 Task: Toggle block comment in text.
Action: Mouse moved to (70, 57)
Screenshot: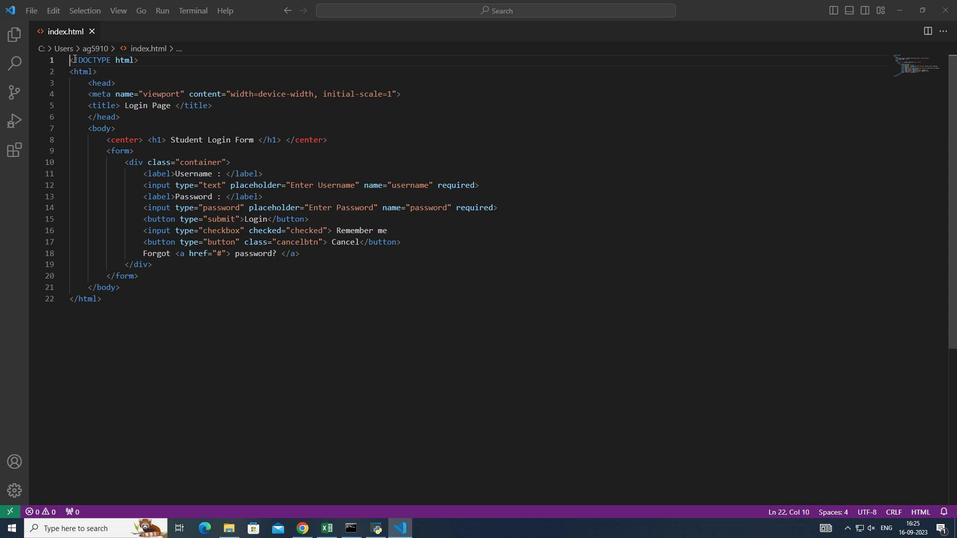 
Action: Mouse pressed left at (70, 57)
Screenshot: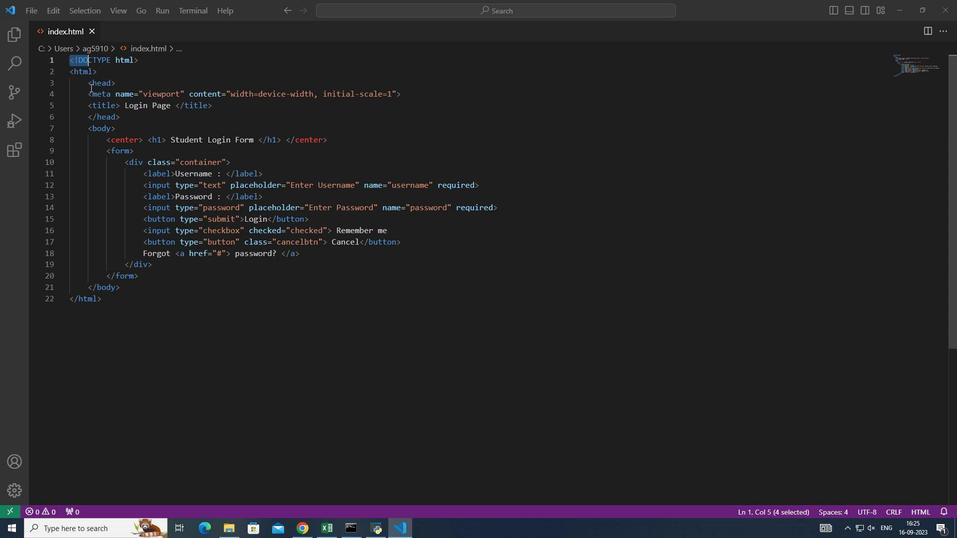 
Action: Mouse moved to (52, 10)
Screenshot: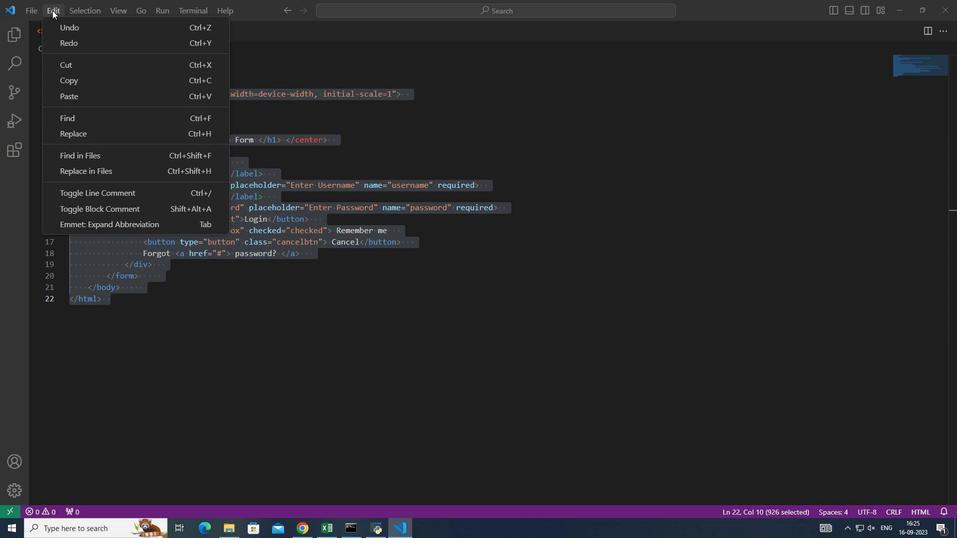 
Action: Mouse pressed left at (52, 10)
Screenshot: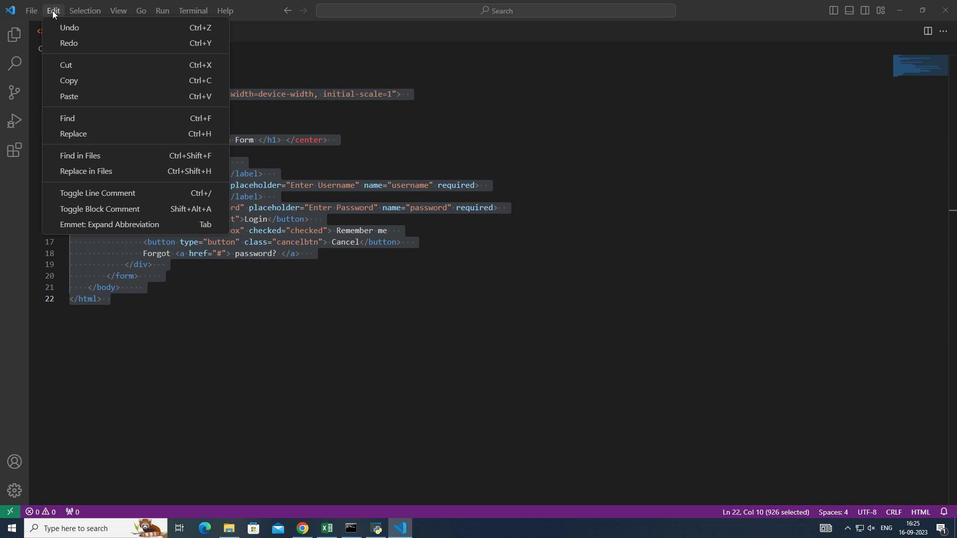 
Action: Mouse moved to (105, 208)
Screenshot: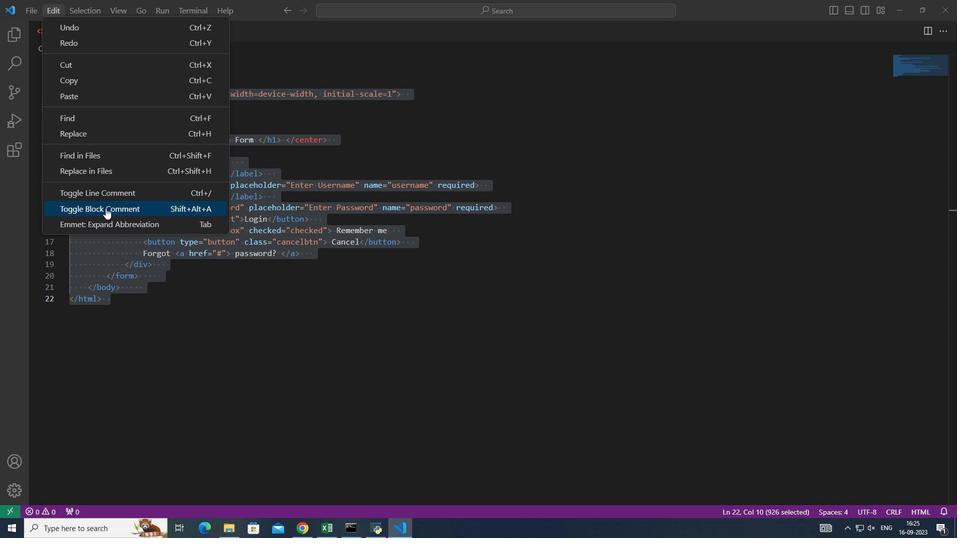
Action: Mouse pressed left at (105, 208)
Screenshot: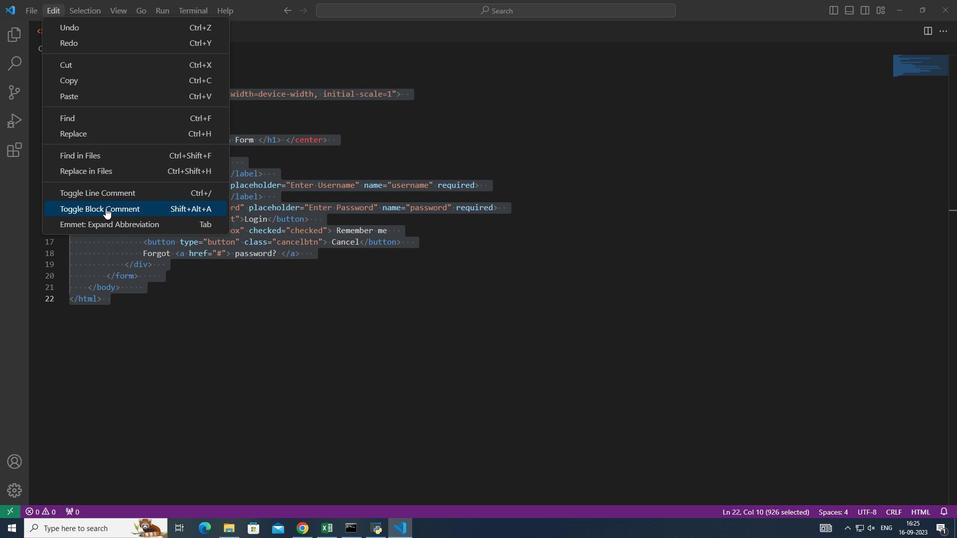 
Action: Mouse moved to (246, 315)
Screenshot: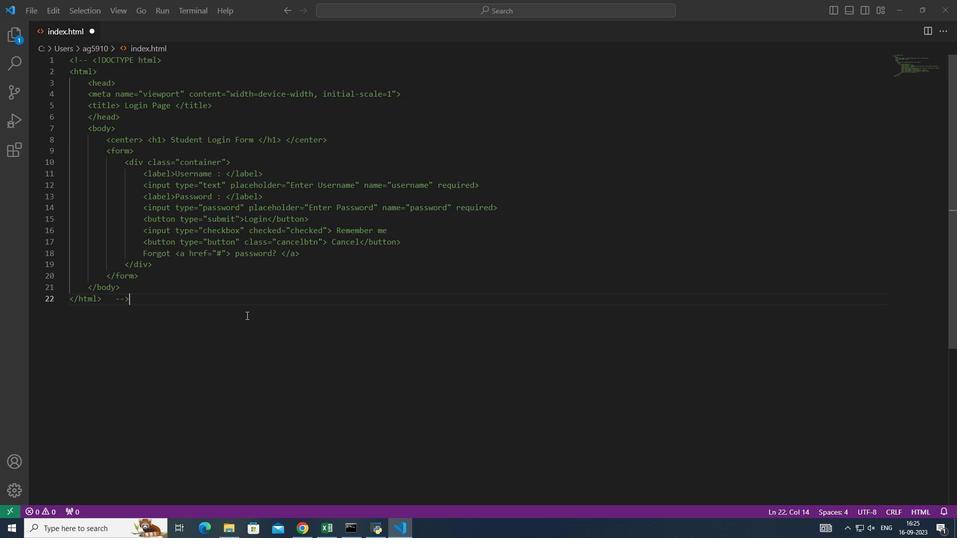 
Action: Mouse pressed left at (246, 315)
Screenshot: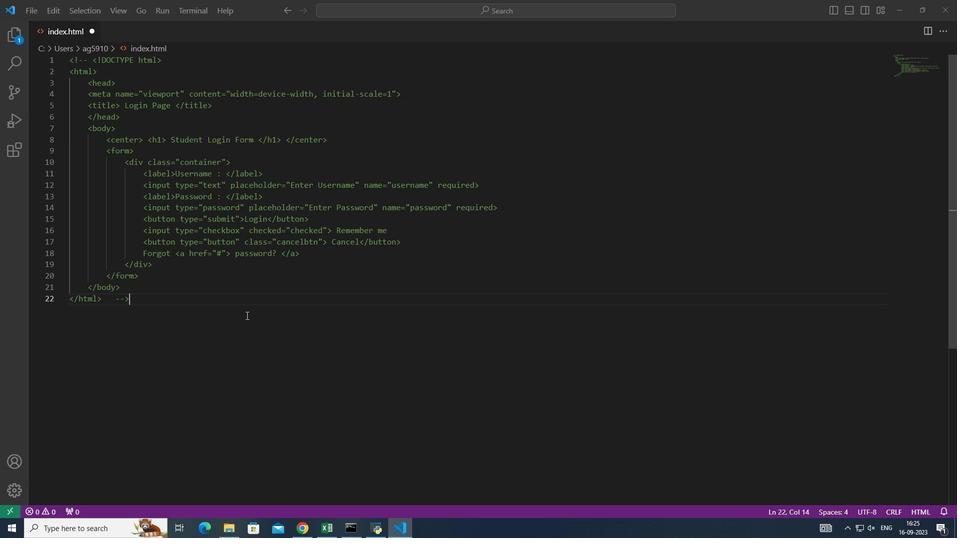 
